 Task: Add Sprouts Dark Chocolate Covered Almonds W/ Sea Salt to the cart.
Action: Mouse moved to (21, 71)
Screenshot: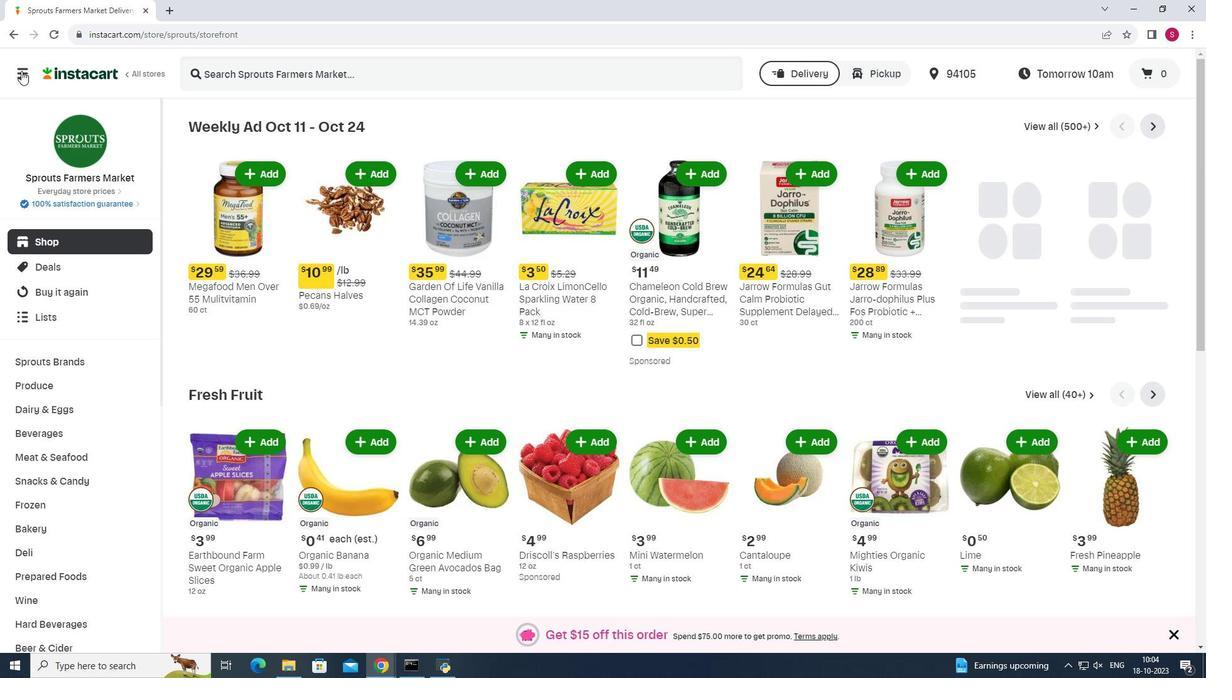 
Action: Mouse pressed left at (21, 71)
Screenshot: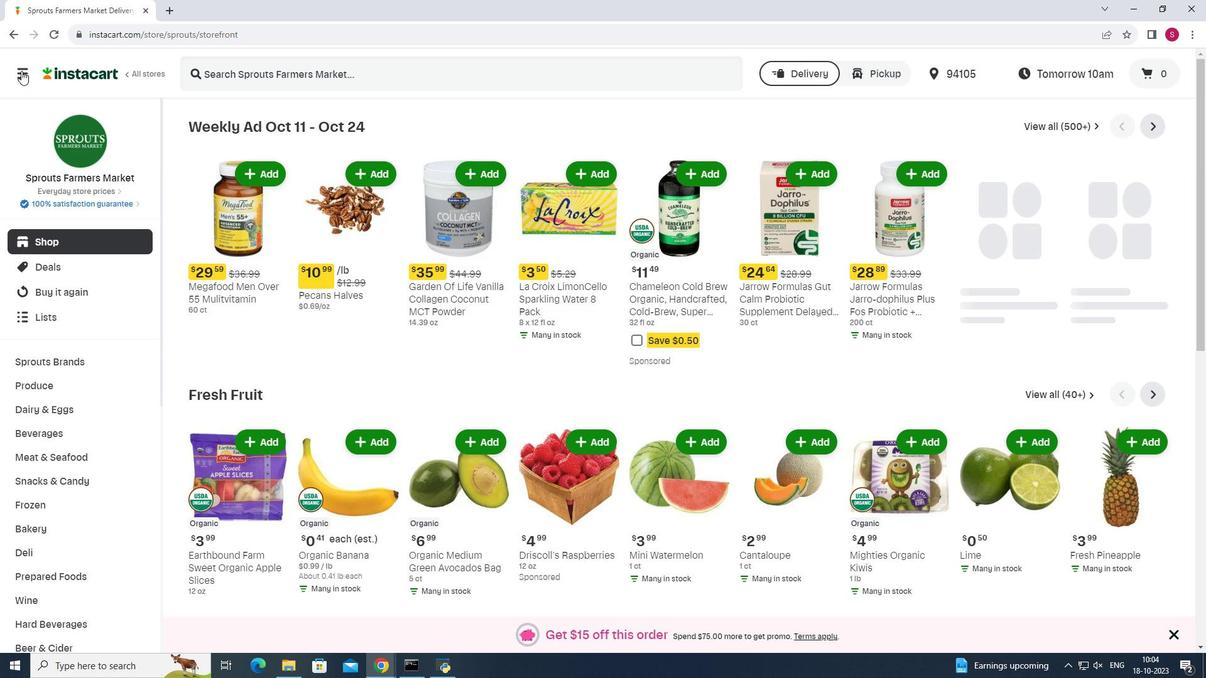 
Action: Mouse moved to (113, 329)
Screenshot: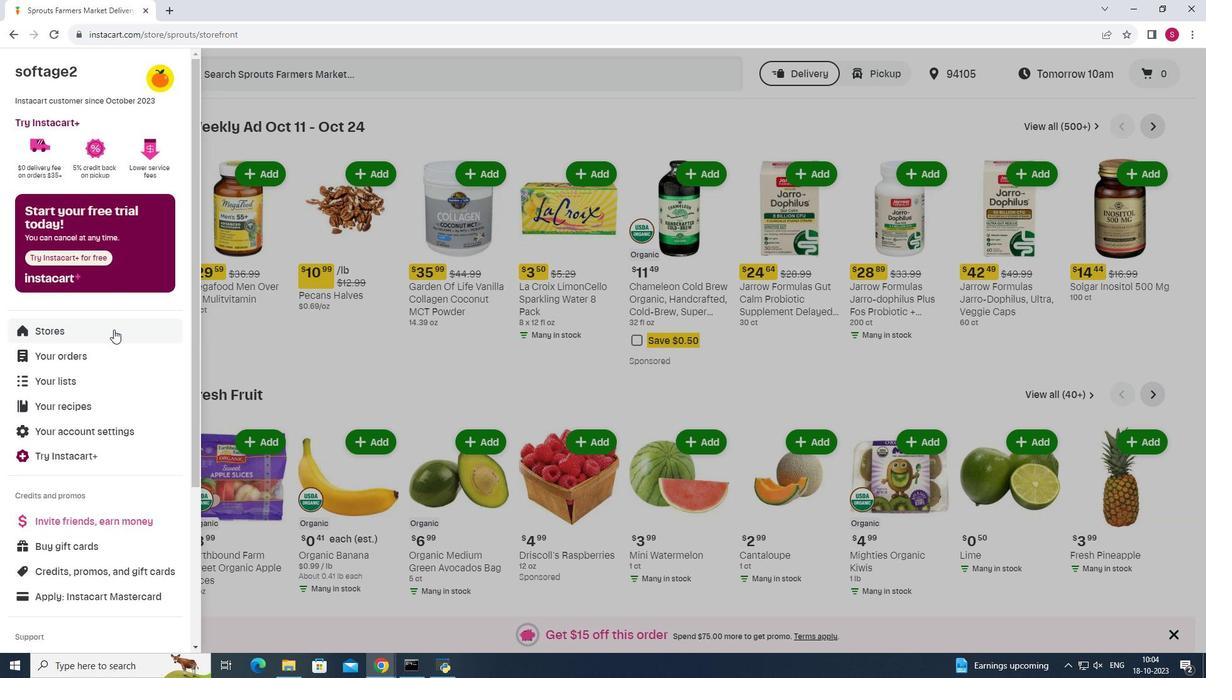 
Action: Mouse pressed left at (113, 329)
Screenshot: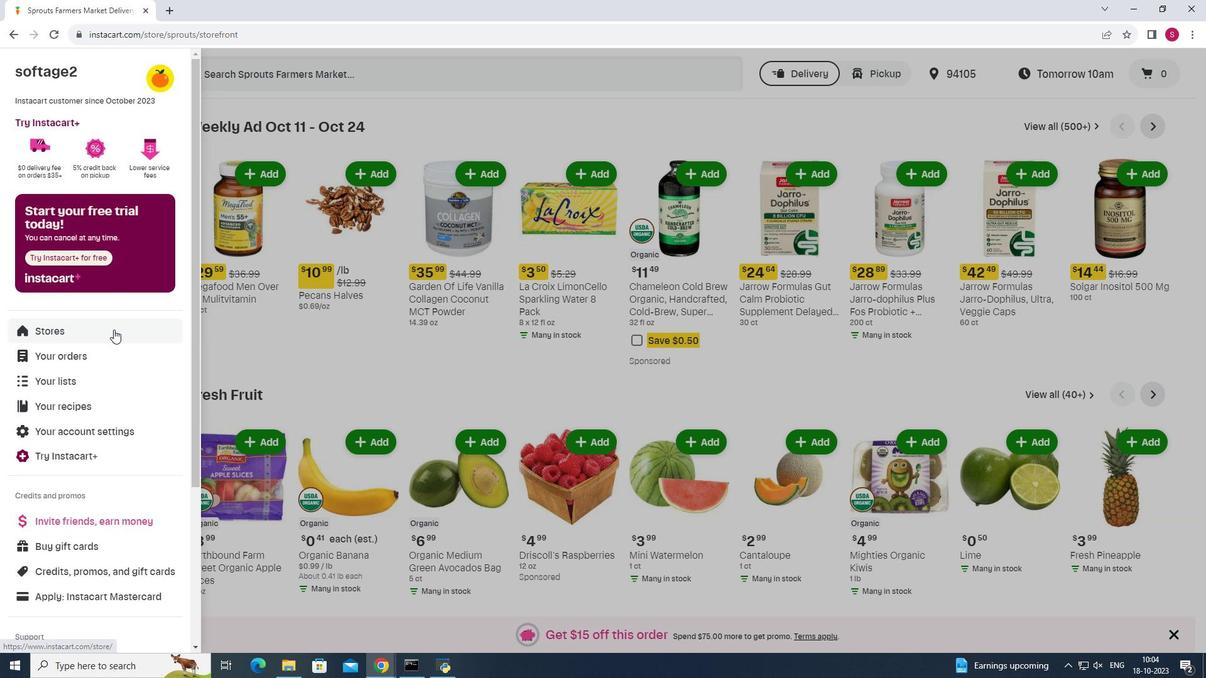 
Action: Mouse moved to (297, 111)
Screenshot: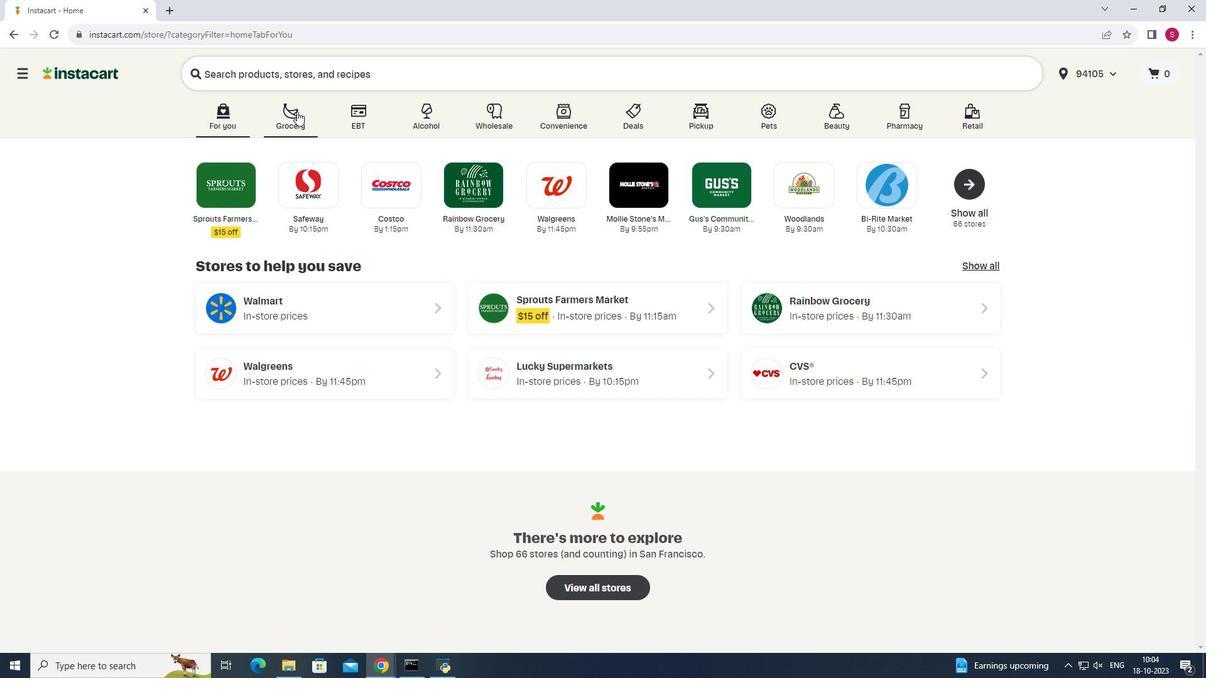 
Action: Mouse pressed left at (297, 111)
Screenshot: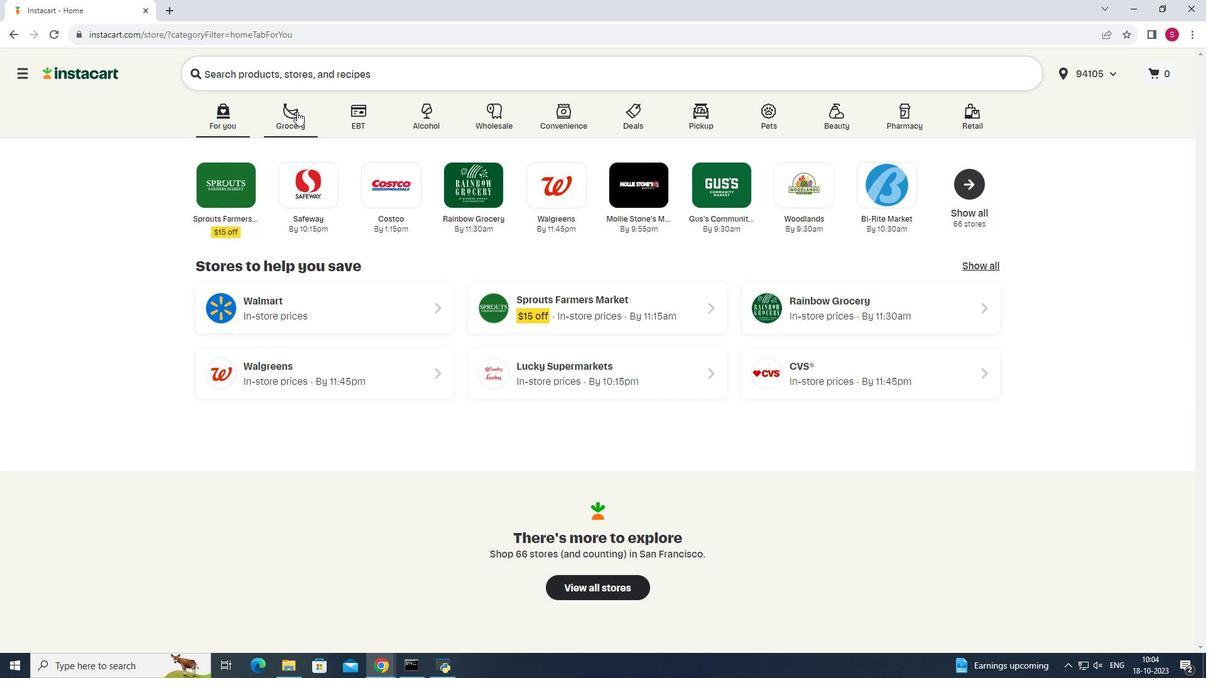 
Action: Mouse moved to (838, 171)
Screenshot: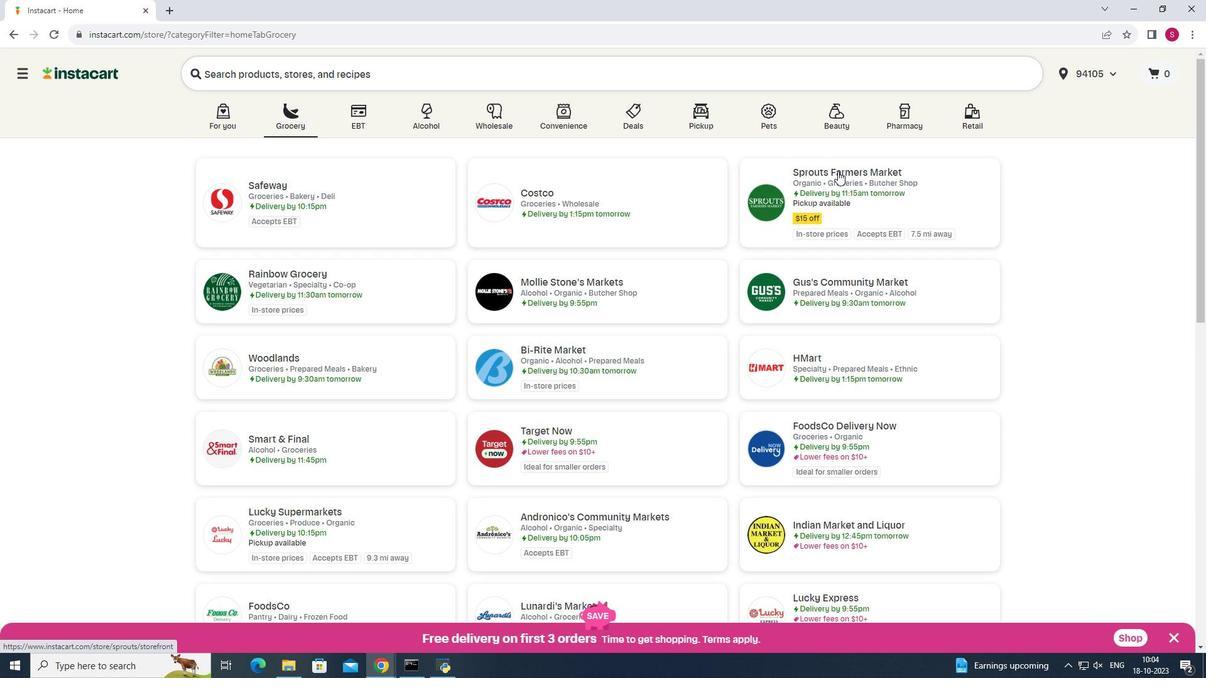 
Action: Mouse pressed left at (838, 171)
Screenshot: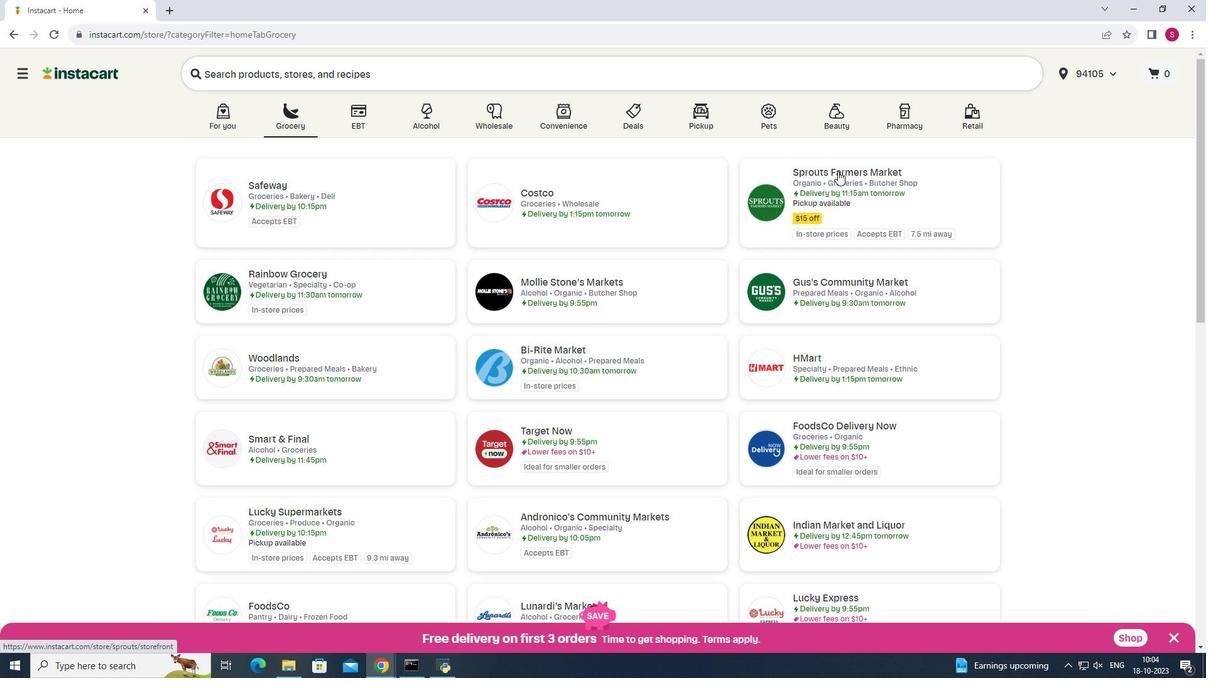
Action: Mouse moved to (57, 480)
Screenshot: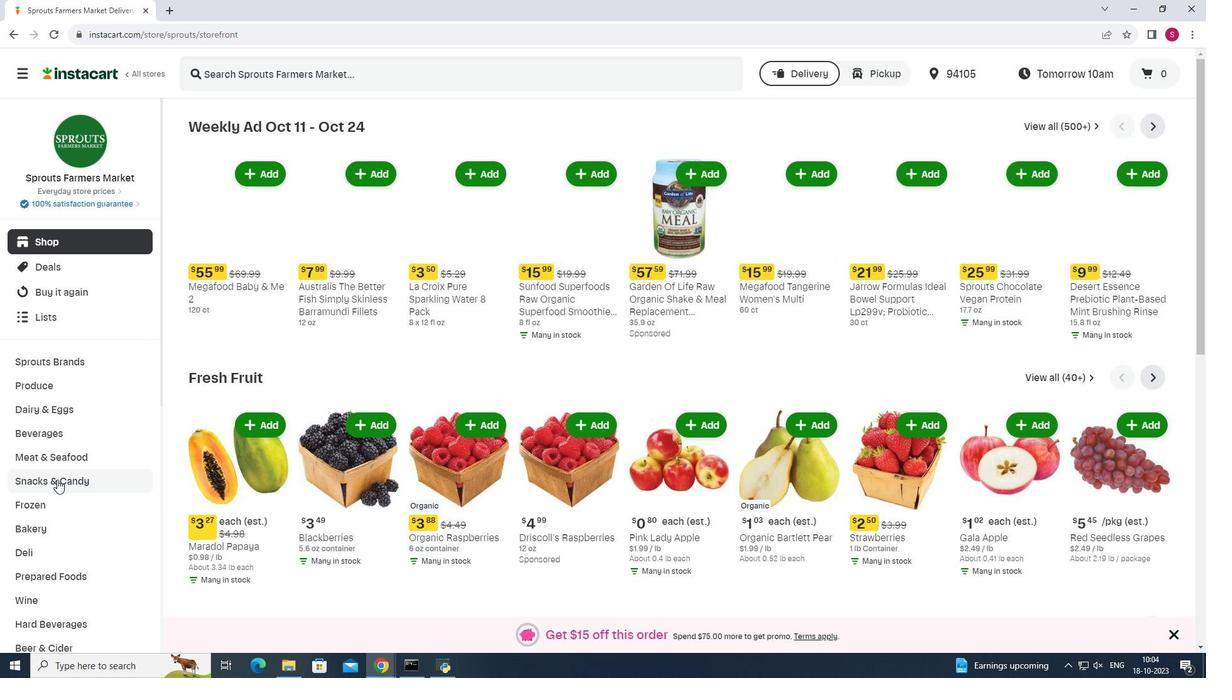 
Action: Mouse pressed left at (57, 480)
Screenshot: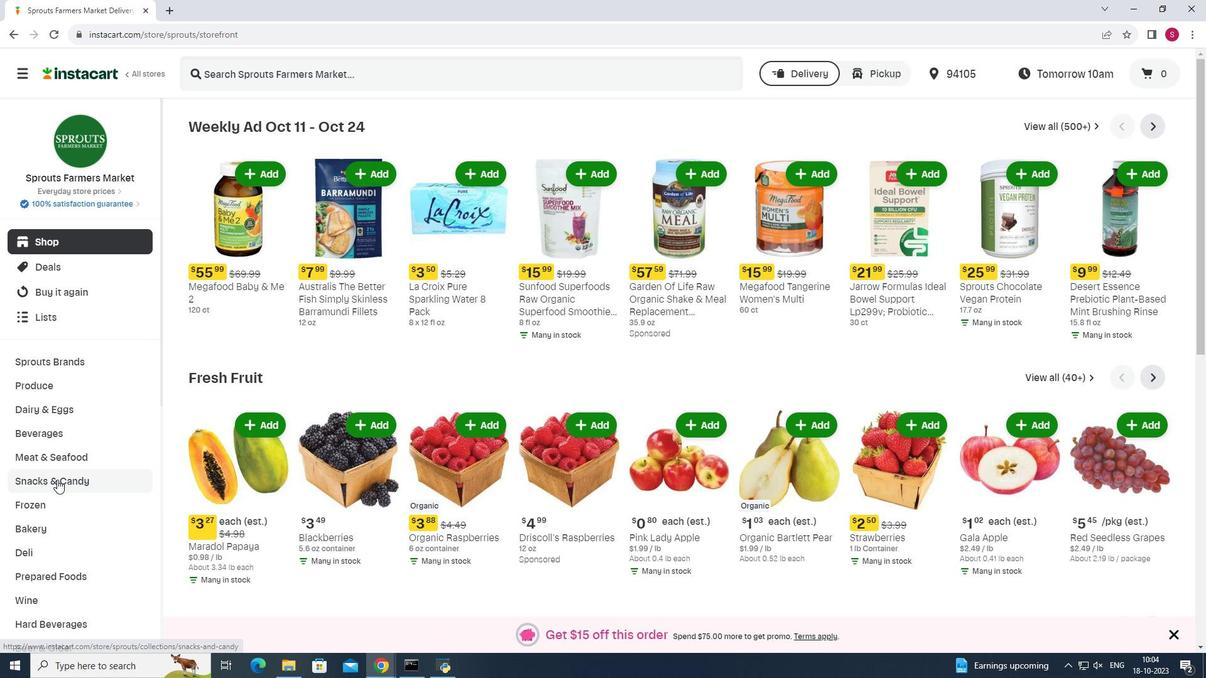 
Action: Mouse moved to (329, 153)
Screenshot: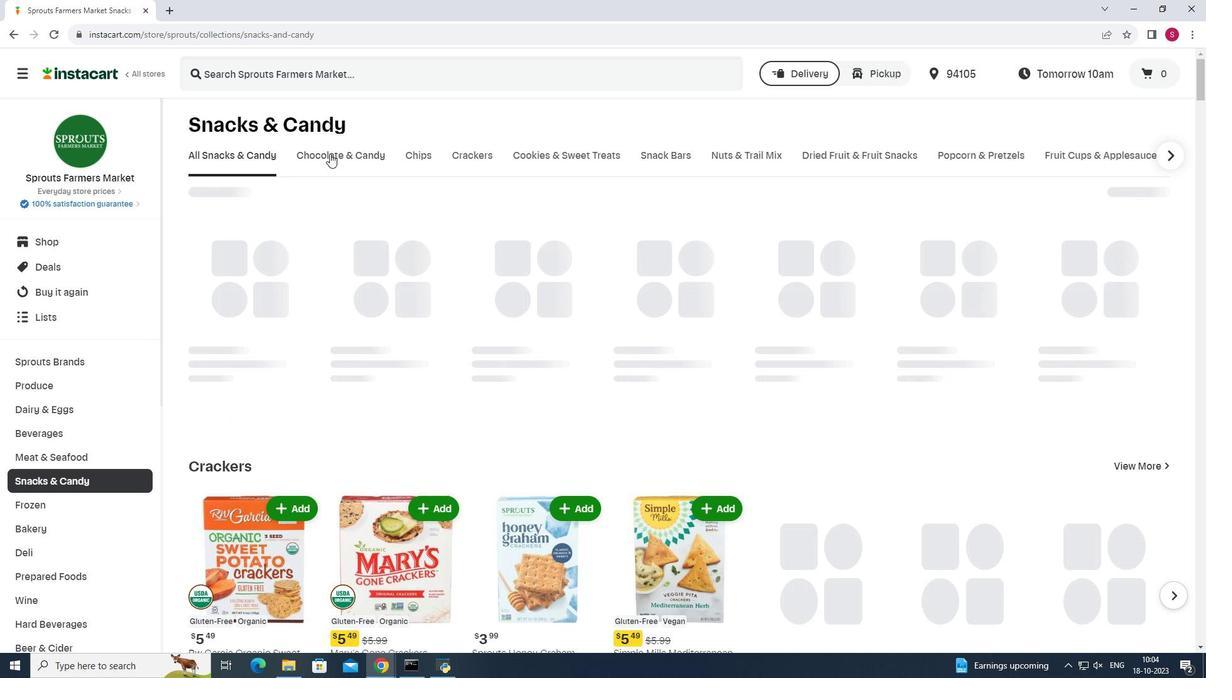 
Action: Mouse pressed left at (329, 153)
Screenshot: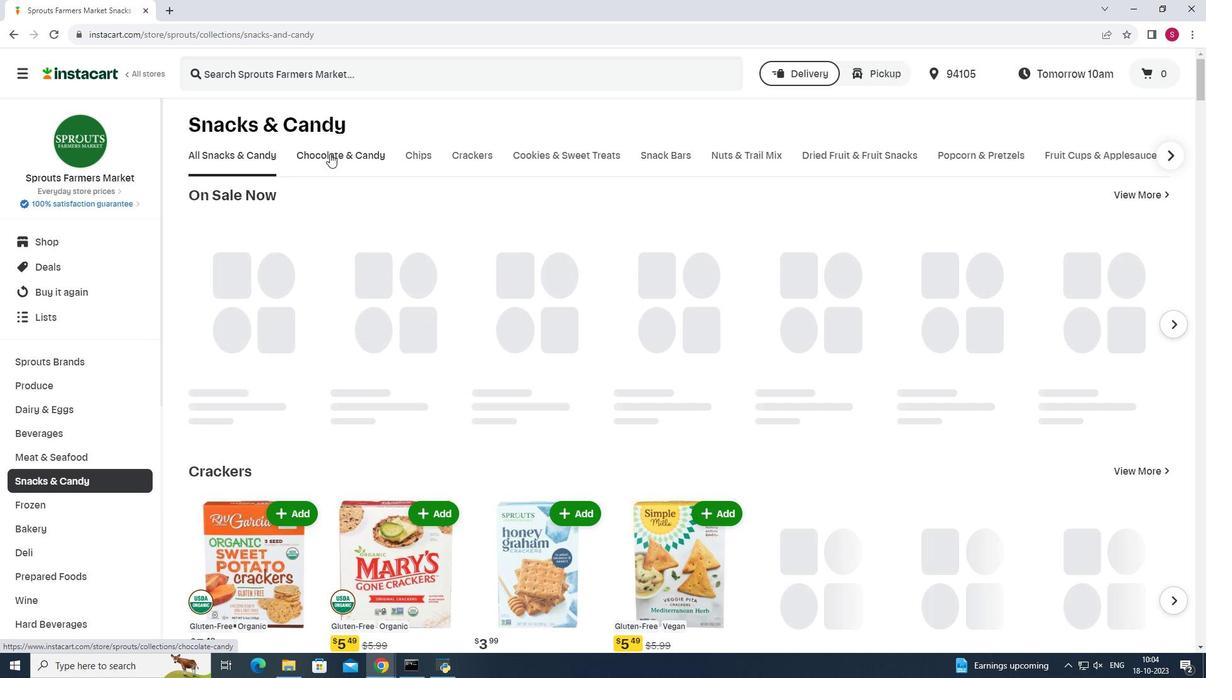 
Action: Mouse moved to (315, 207)
Screenshot: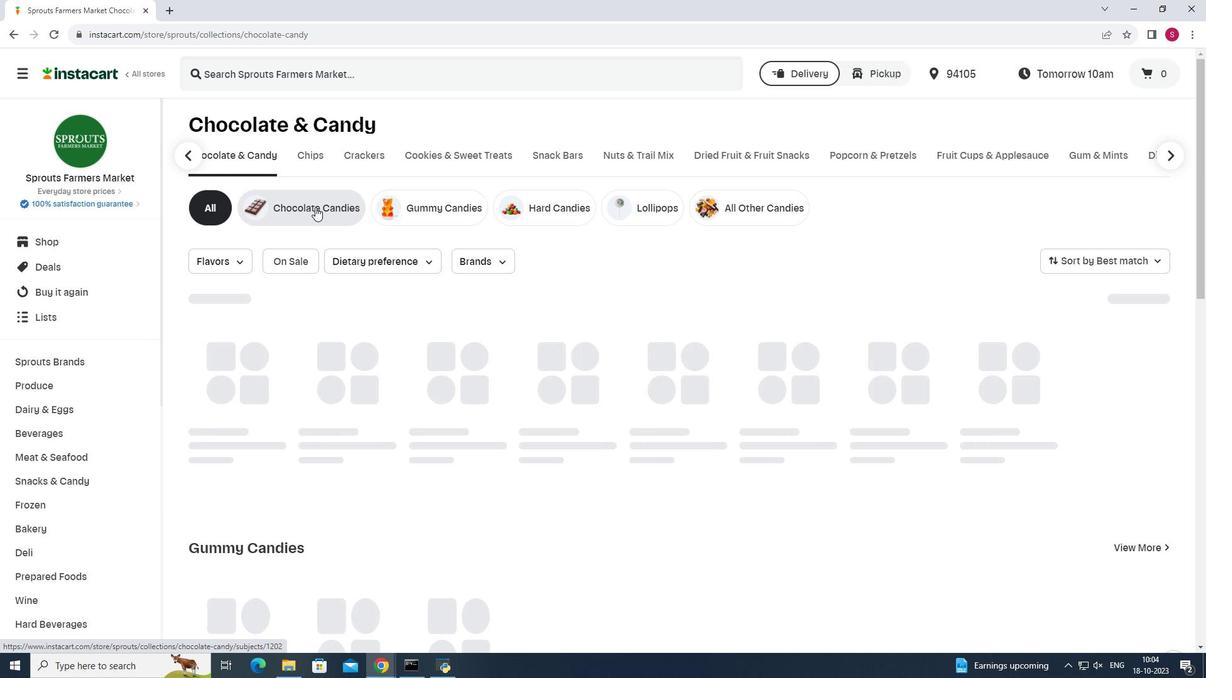 
Action: Mouse pressed left at (315, 207)
Screenshot: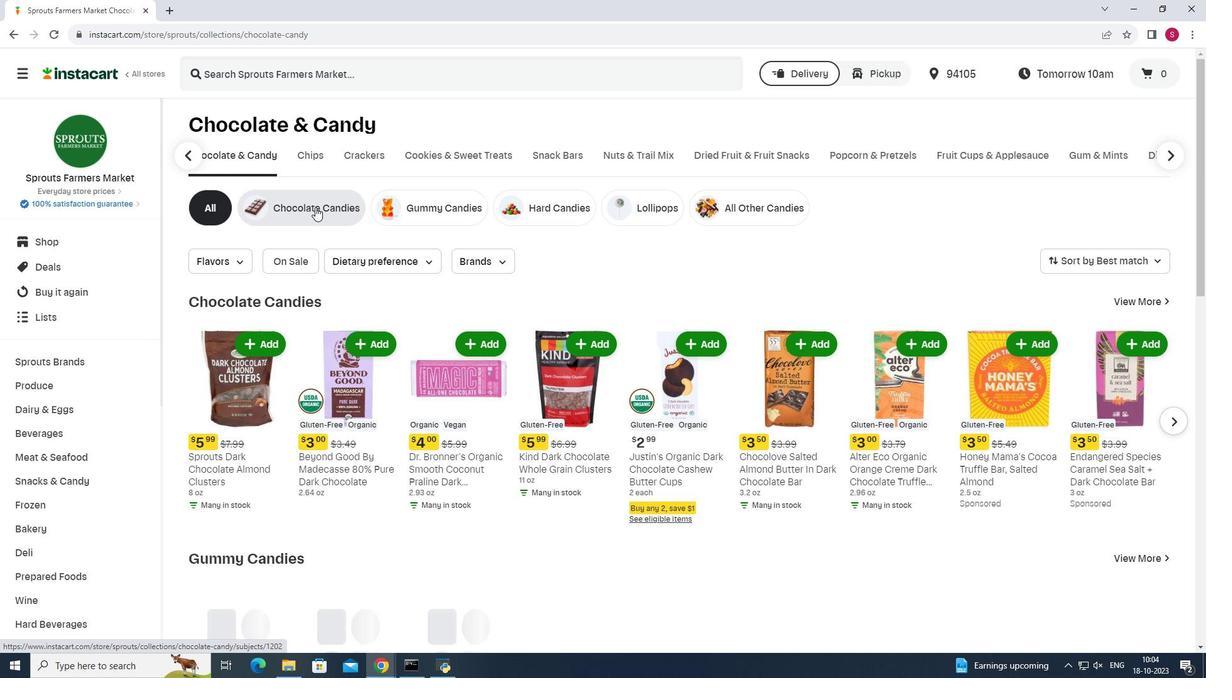 
Action: Mouse moved to (431, 69)
Screenshot: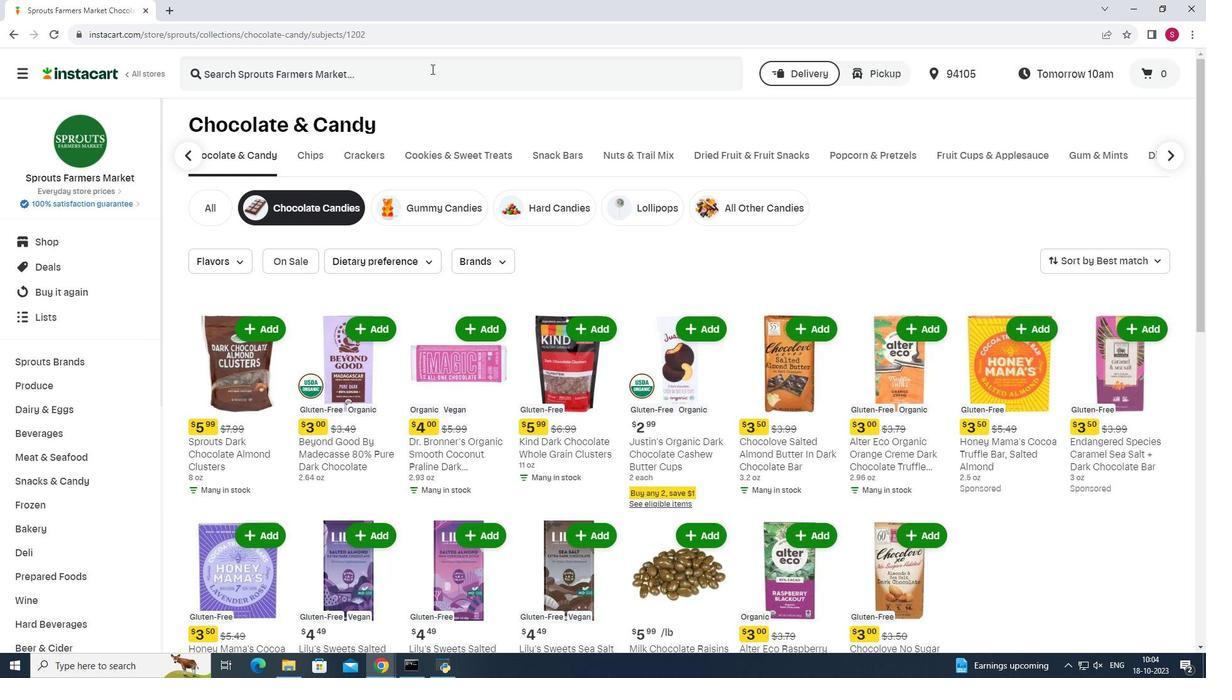 
Action: Mouse pressed left at (431, 69)
Screenshot: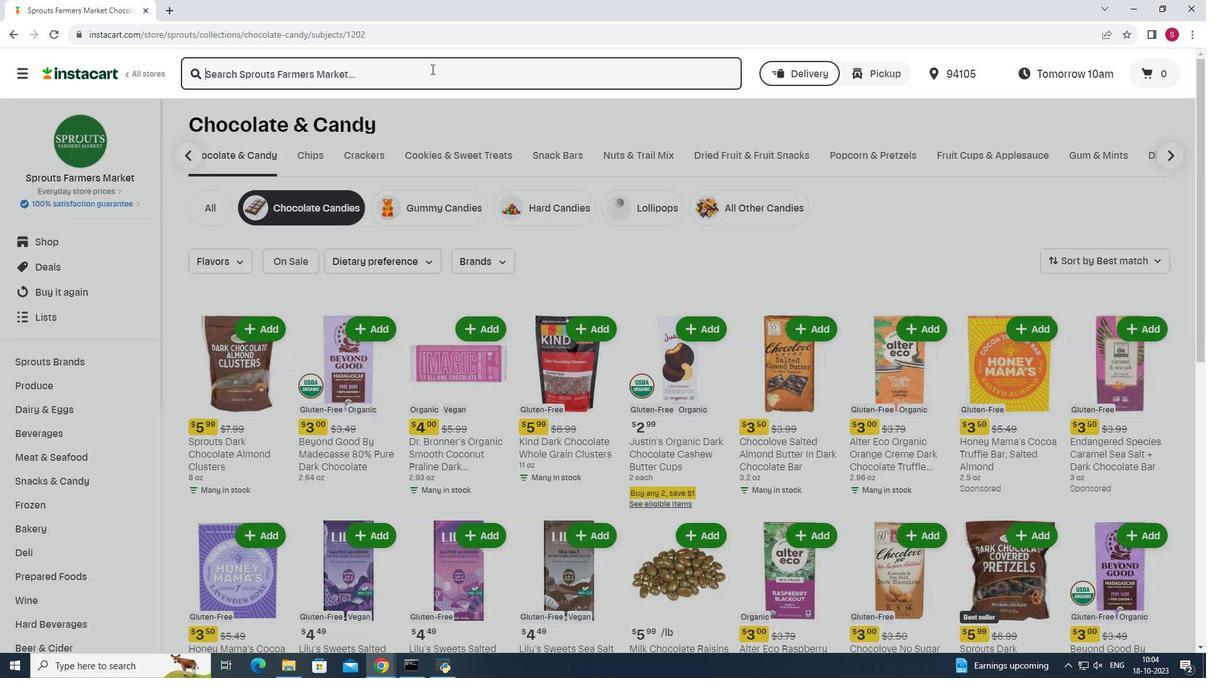 
Action: Mouse moved to (433, 68)
Screenshot: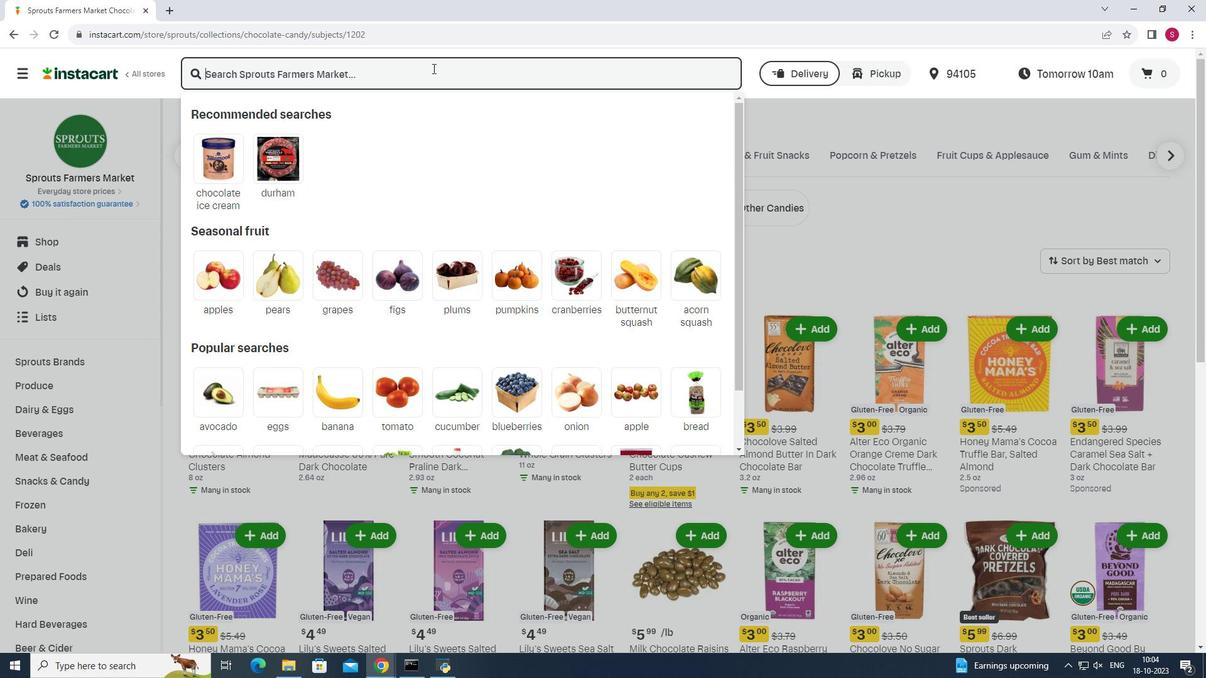 
Action: Key pressed <Key.shift>Sprouts<Key.space><Key.shift>Dark<Key.space><Key.shift>Chocolate<Key.space><Key.shift>Covered<Key.space><Key.shift>Almonds<Key.space><Key.shift>W/<Key.space><Key.shift>Sea<Key.space><Key.shift>Salt<Key.enter>
Screenshot: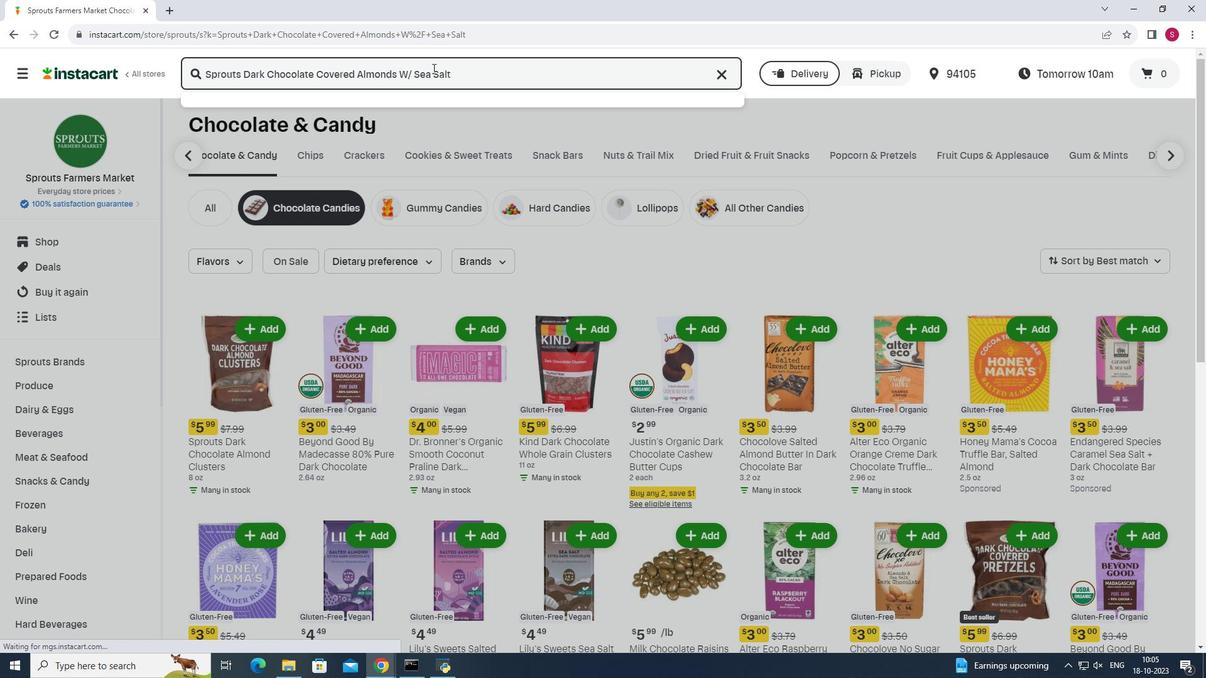 
Action: Mouse moved to (343, 206)
Screenshot: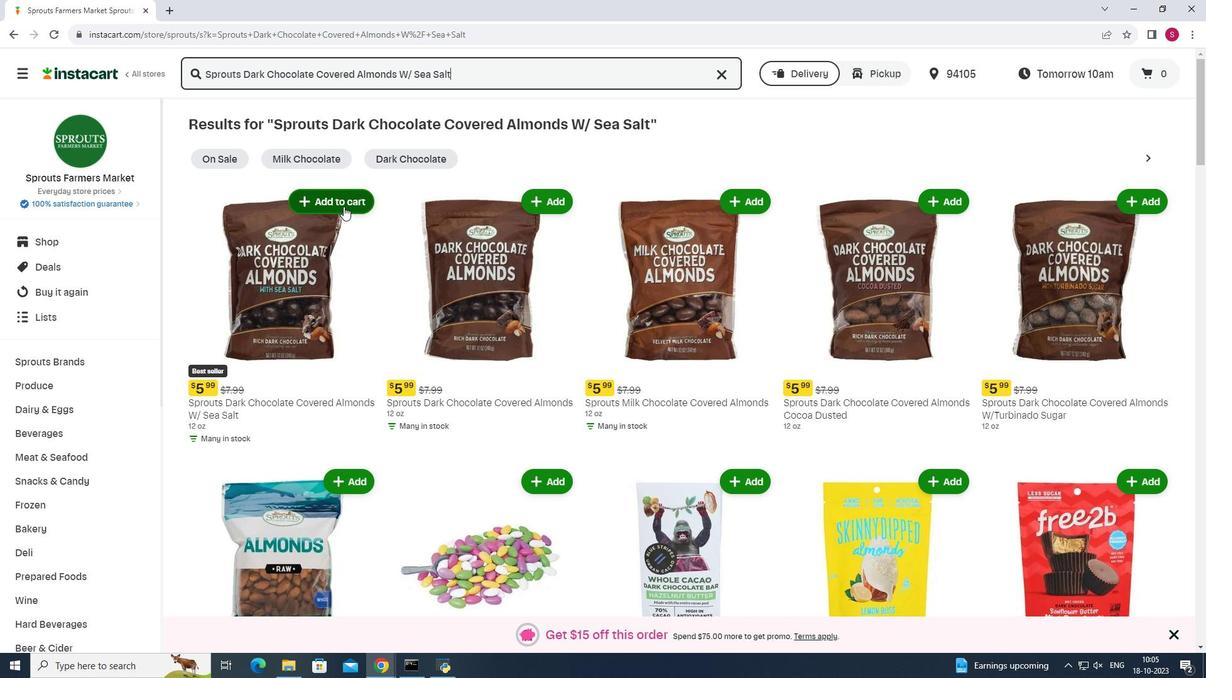 
Action: Mouse pressed left at (343, 206)
Screenshot: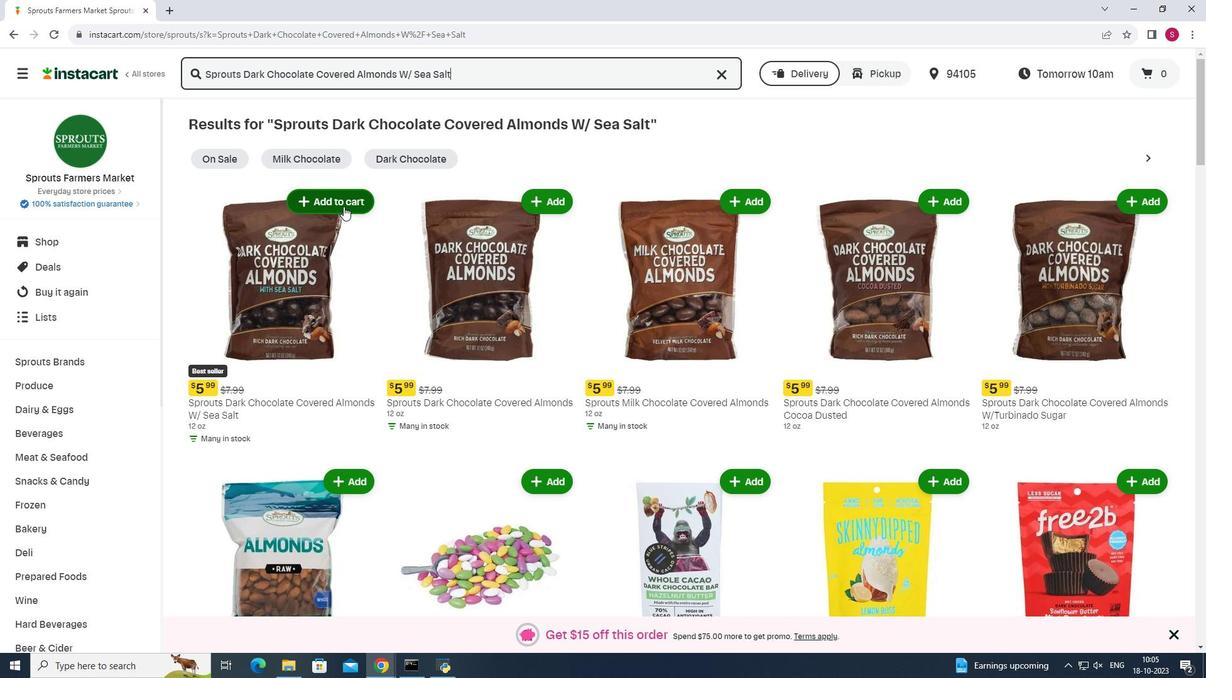 
Action: Mouse moved to (752, 179)
Screenshot: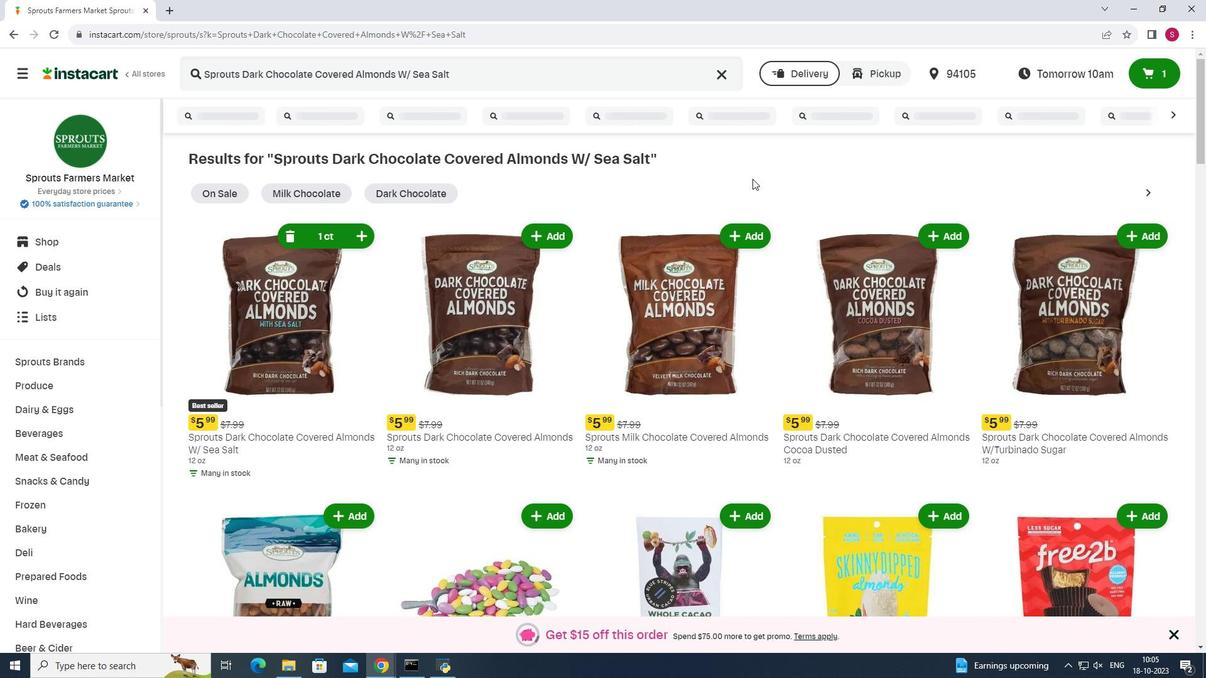 
